 Task: Look for products in the category "Hand Sanitizer" that are on sale.
Action: Mouse moved to (705, 268)
Screenshot: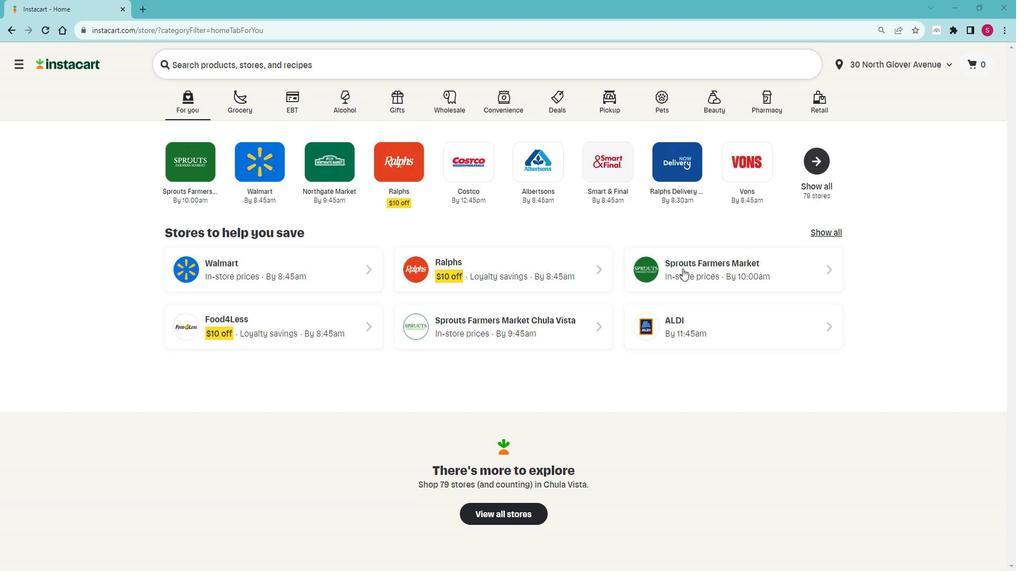 
Action: Mouse pressed left at (705, 268)
Screenshot: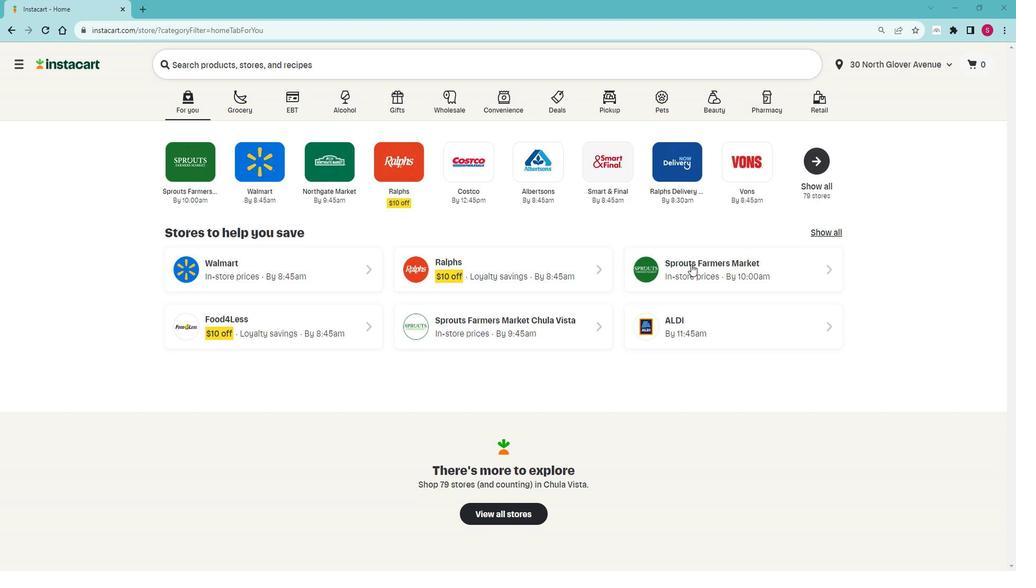
Action: Mouse moved to (49, 433)
Screenshot: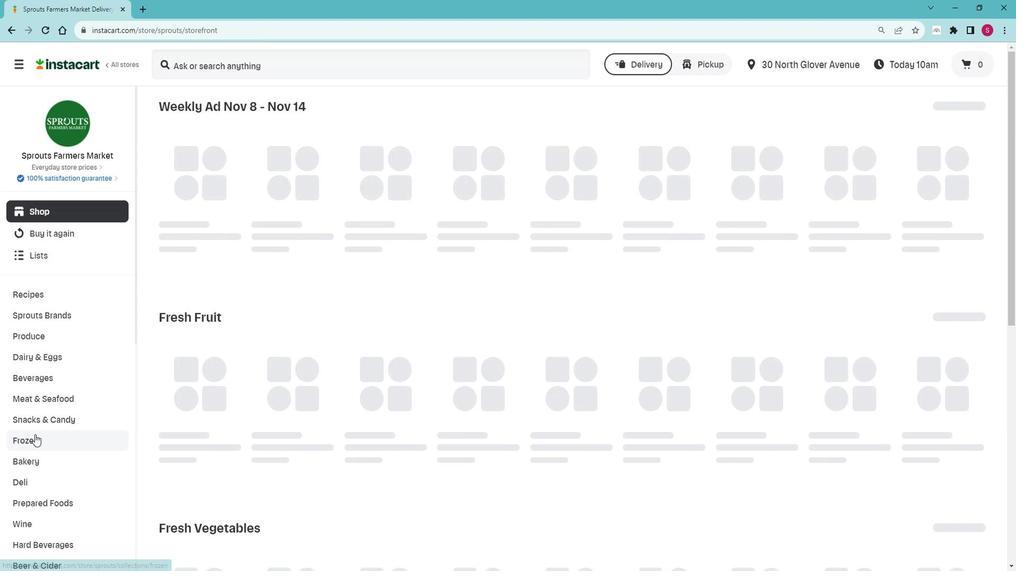 
Action: Mouse scrolled (49, 432) with delta (0, 0)
Screenshot: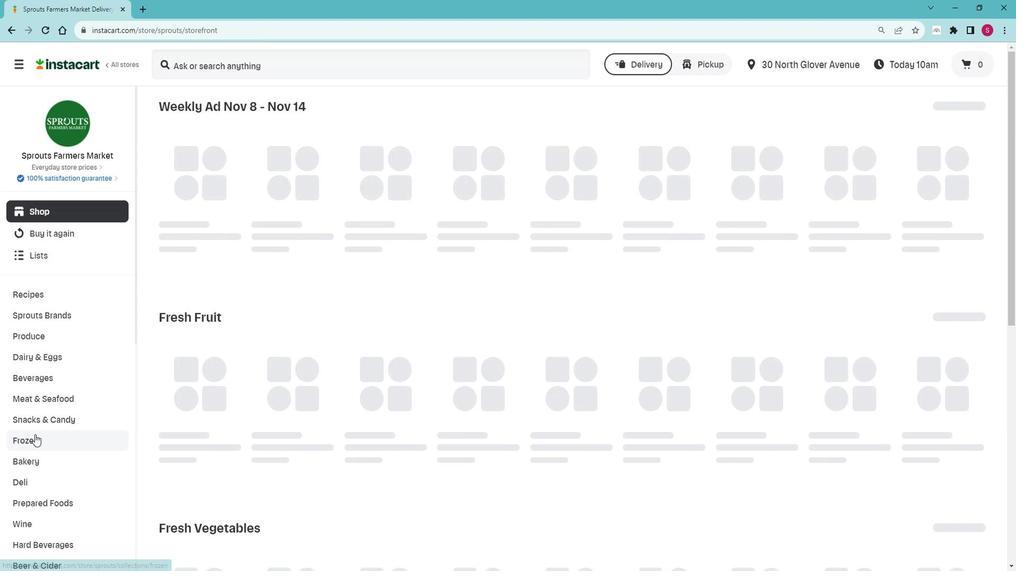 
Action: Mouse moved to (49, 433)
Screenshot: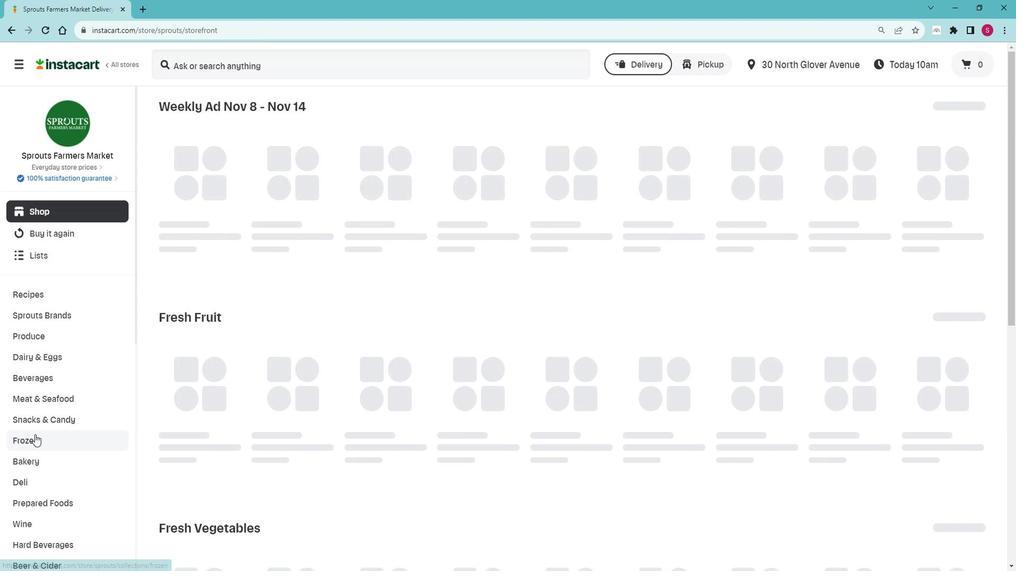 
Action: Mouse scrolled (49, 433) with delta (0, 0)
Screenshot: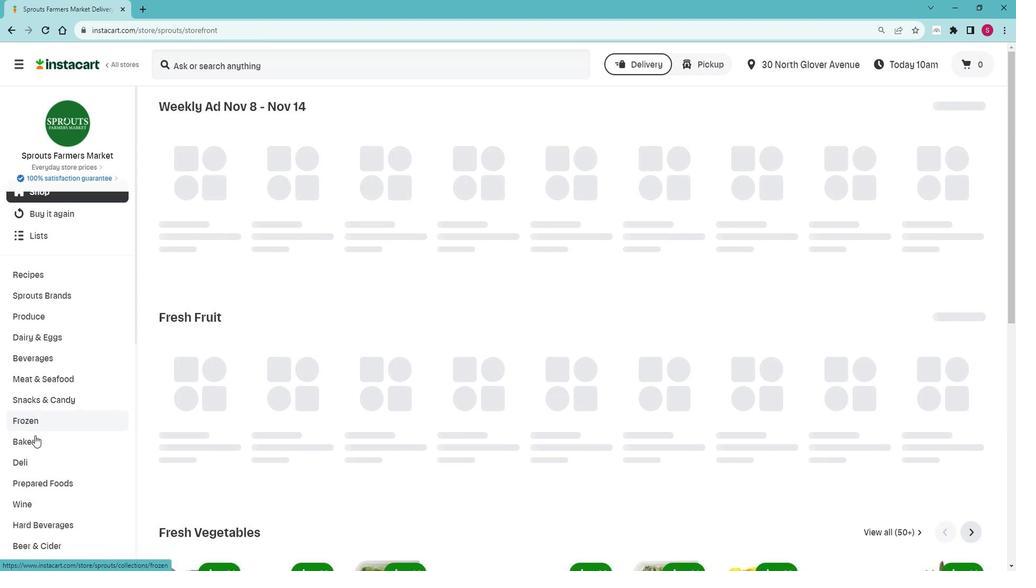 
Action: Mouse moved to (49, 433)
Screenshot: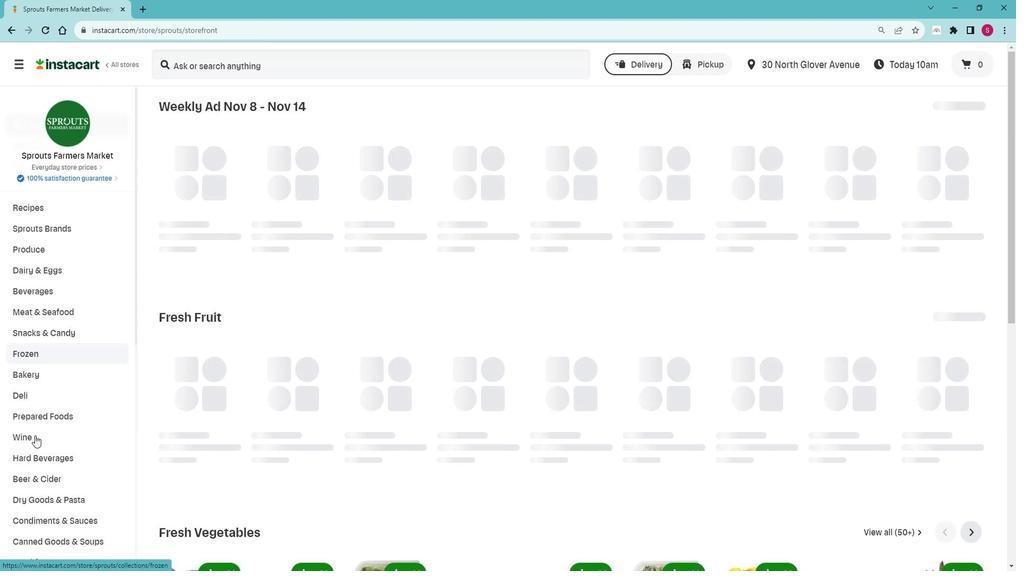 
Action: Mouse scrolled (49, 433) with delta (0, 0)
Screenshot: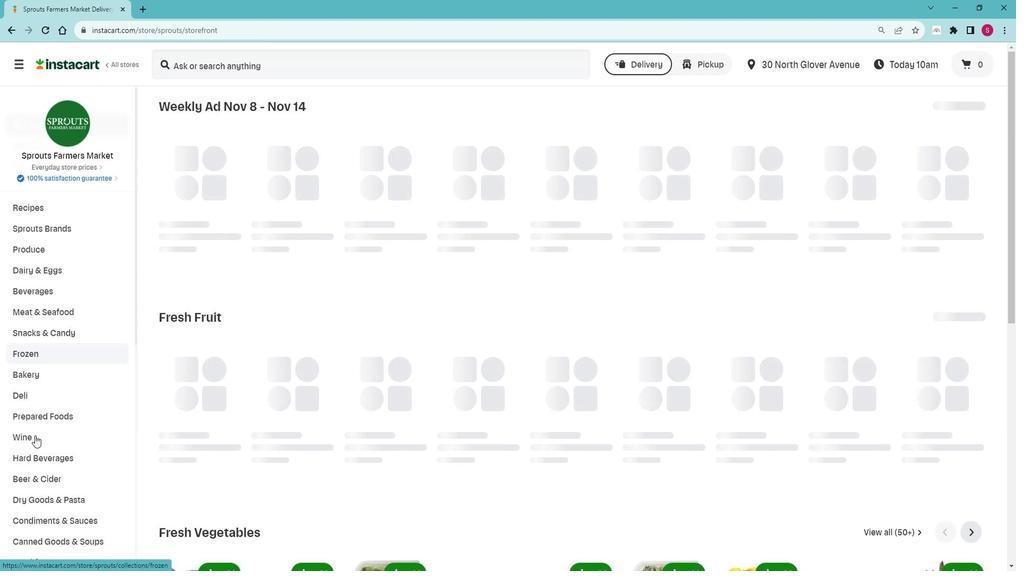 
Action: Mouse moved to (52, 433)
Screenshot: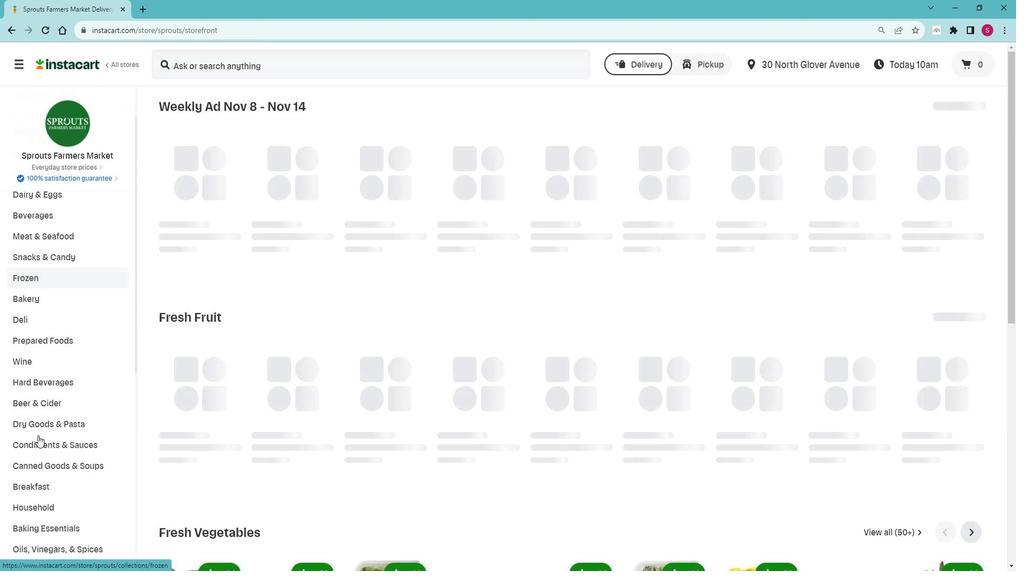 
Action: Mouse scrolled (52, 433) with delta (0, 0)
Screenshot: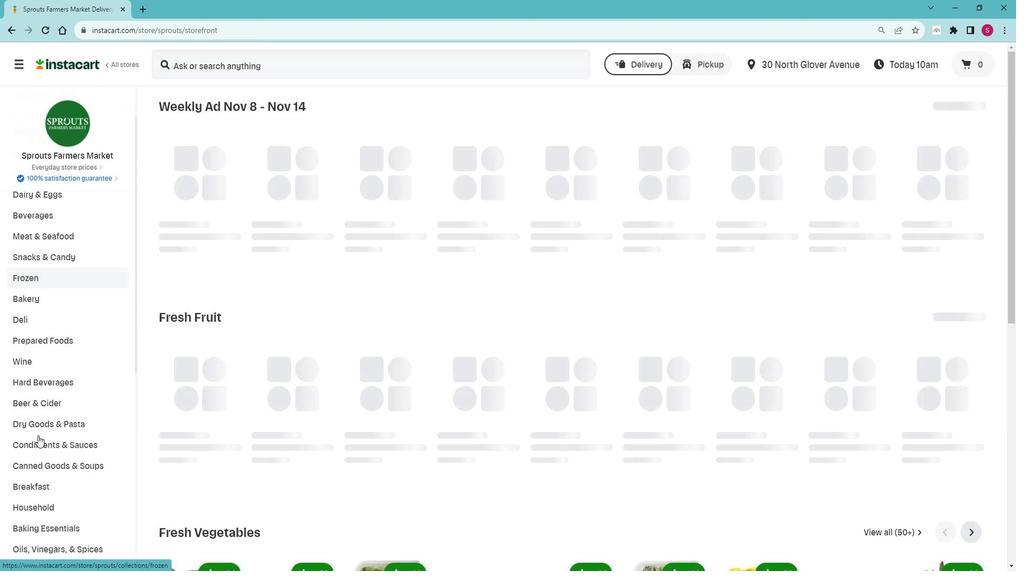 
Action: Mouse scrolled (52, 433) with delta (0, 0)
Screenshot: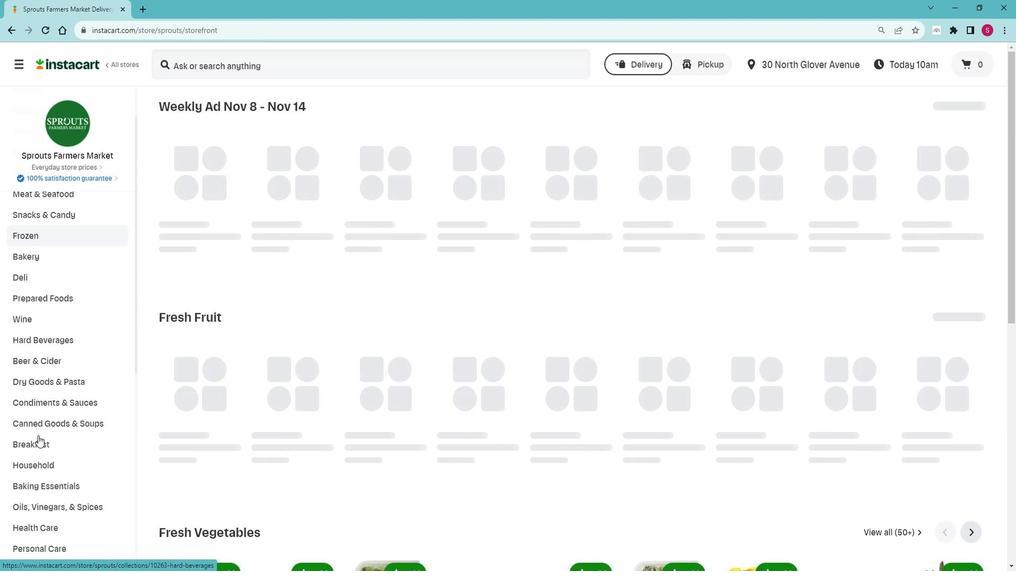 
Action: Mouse moved to (54, 433)
Screenshot: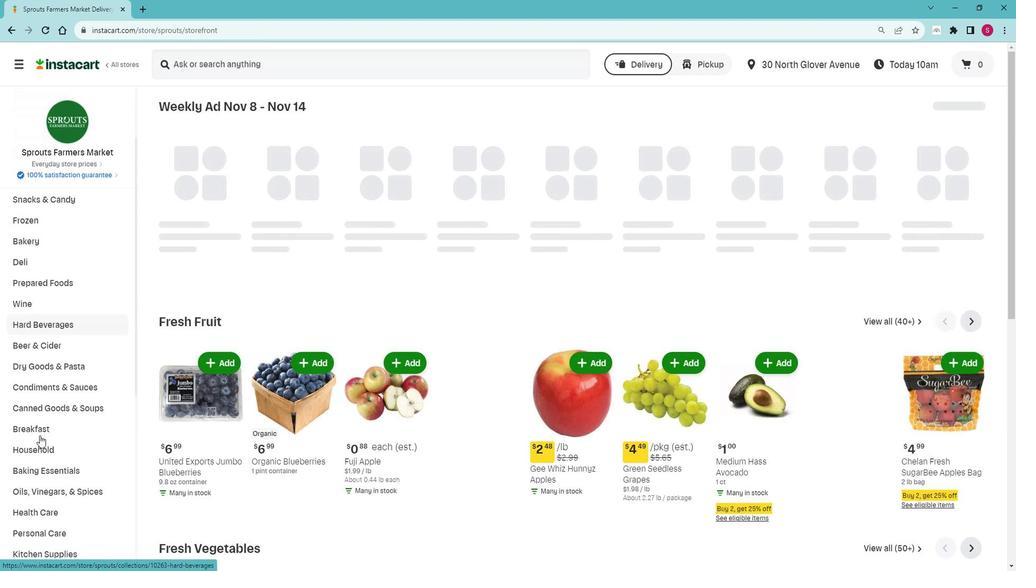 
Action: Mouse scrolled (54, 433) with delta (0, 0)
Screenshot: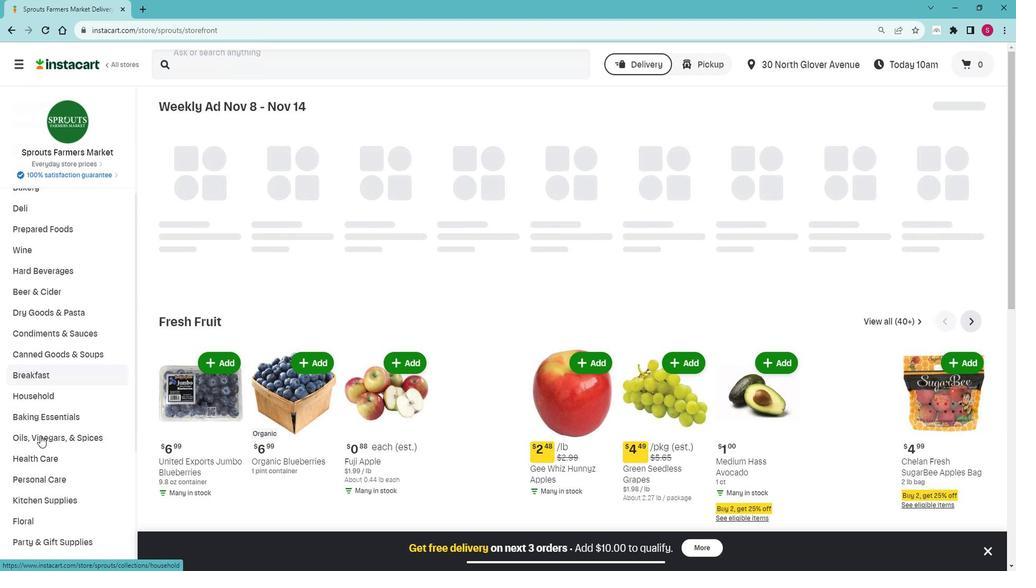 
Action: Mouse moved to (82, 428)
Screenshot: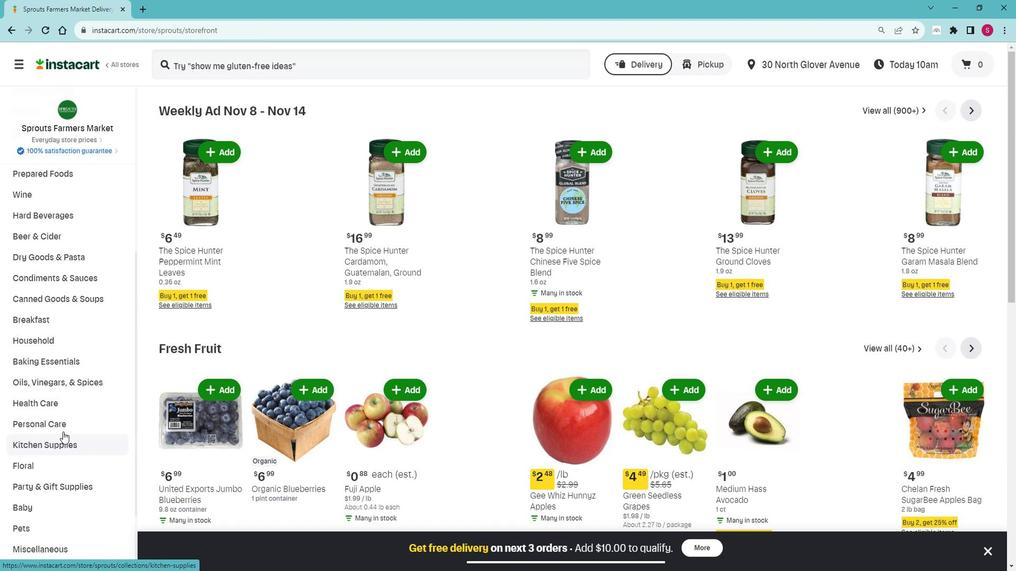 
Action: Mouse pressed left at (82, 428)
Screenshot: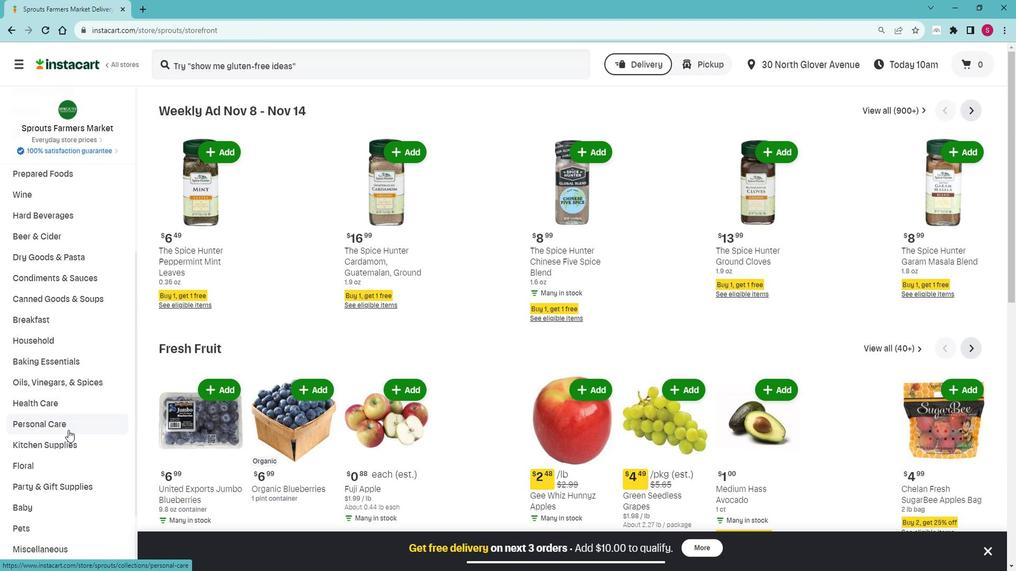 
Action: Mouse moved to (82, 438)
Screenshot: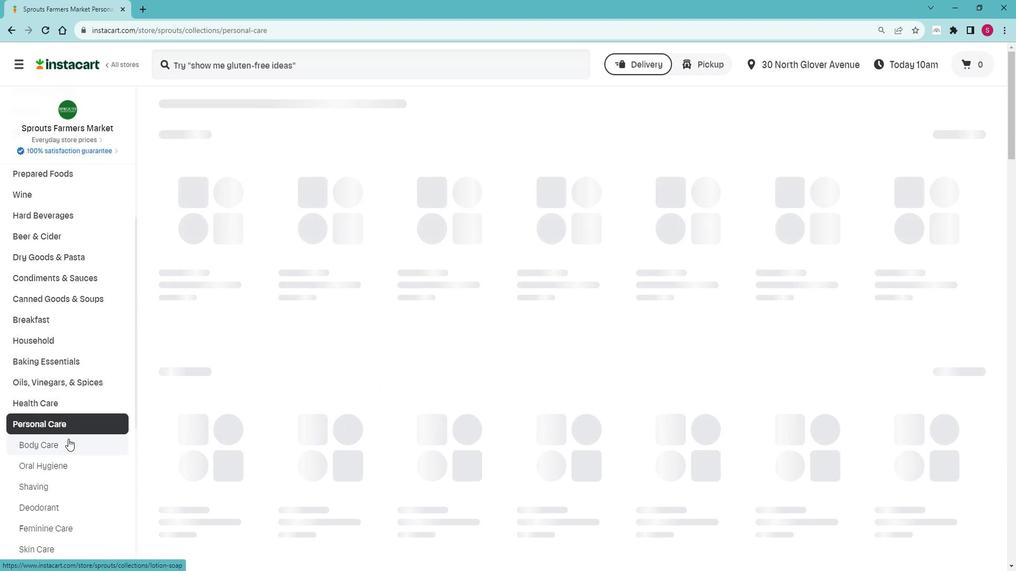 
Action: Mouse pressed left at (82, 438)
Screenshot: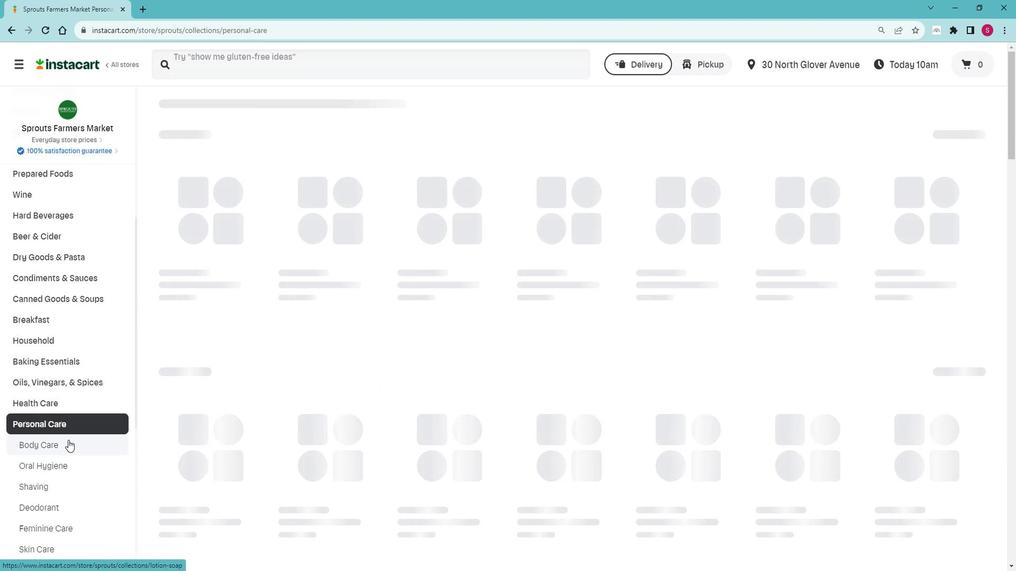 
Action: Mouse moved to (565, 157)
Screenshot: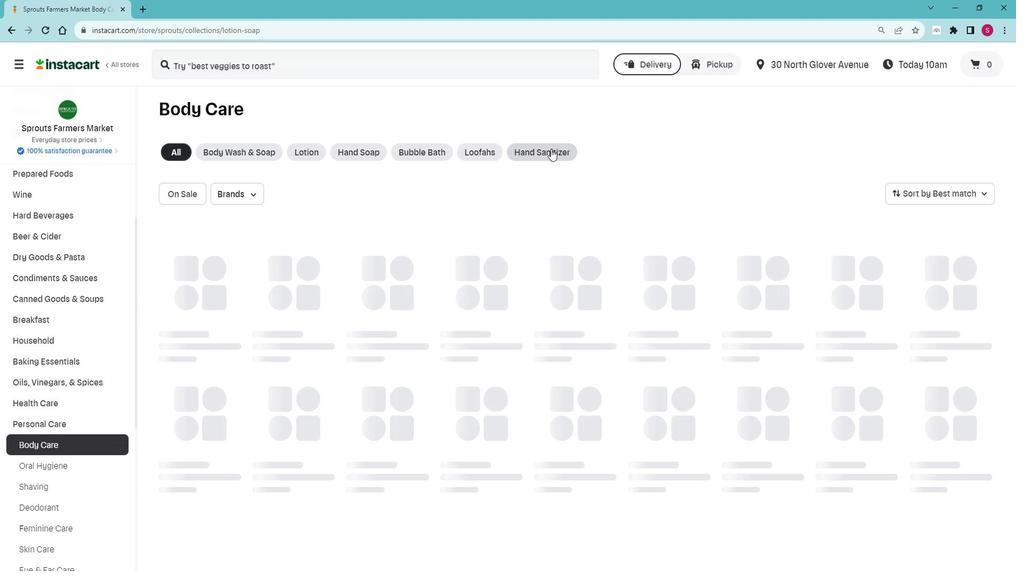 
Action: Mouse pressed left at (565, 157)
Screenshot: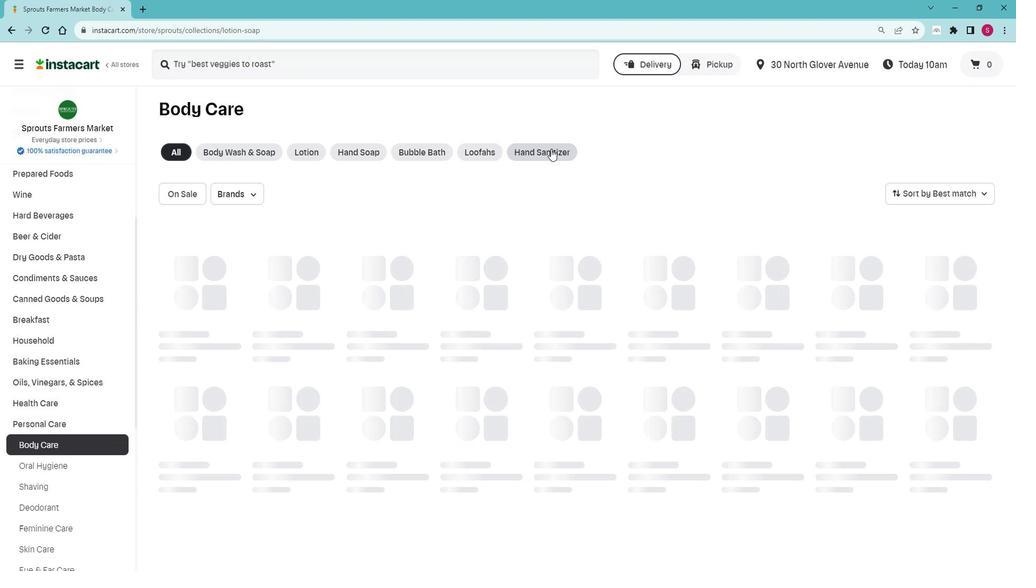 
Action: Mouse moved to (490, 212)
Screenshot: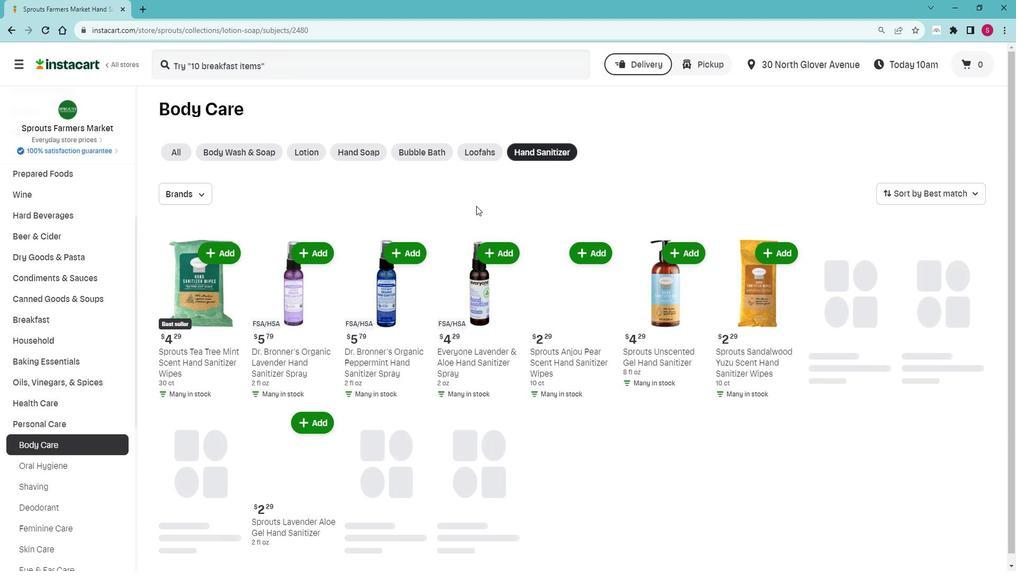 
Action: Mouse scrolled (490, 212) with delta (0, 0)
Screenshot: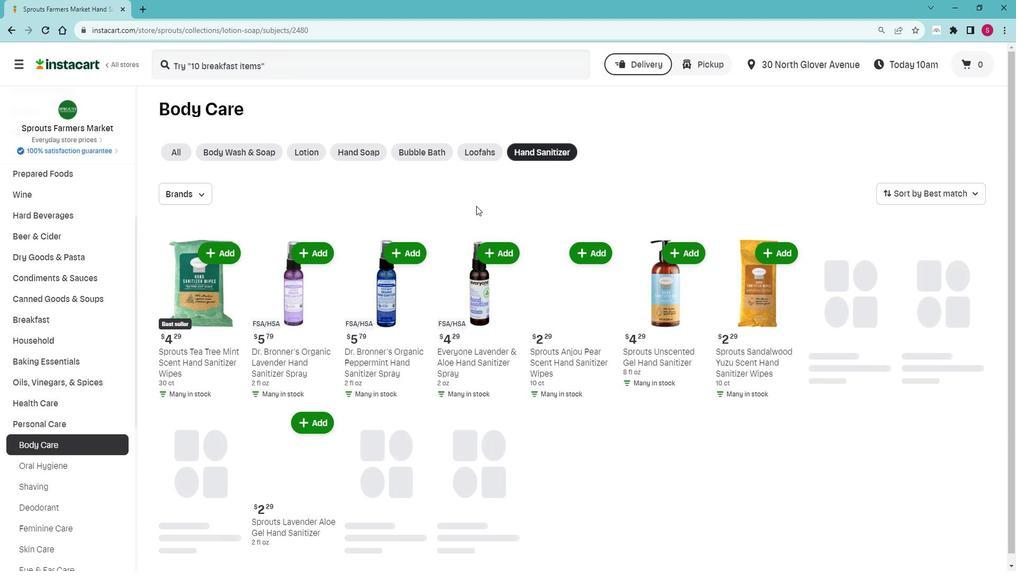 
Action: Mouse moved to (494, 213)
Screenshot: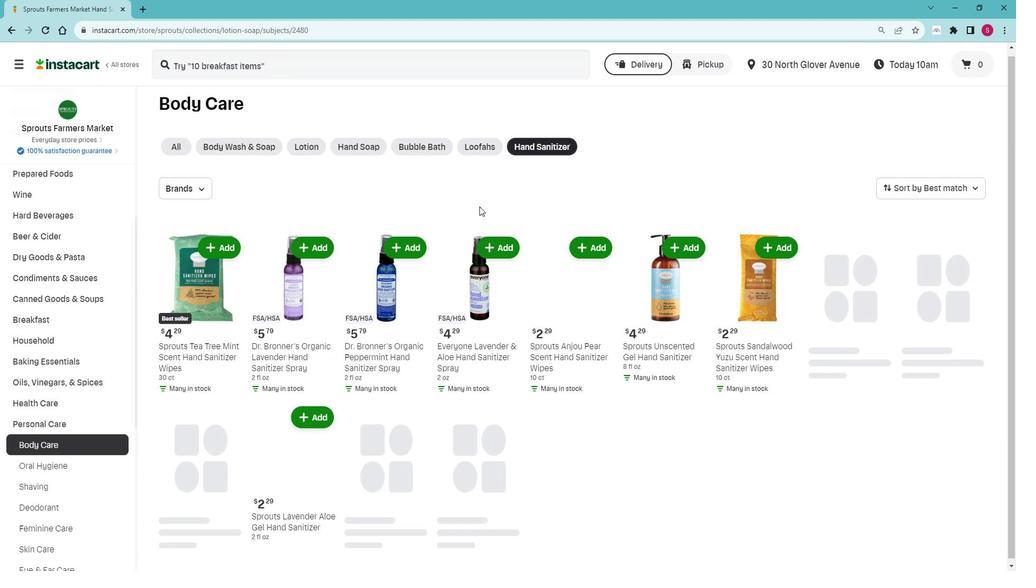 
Action: Mouse scrolled (494, 212) with delta (0, 0)
Screenshot: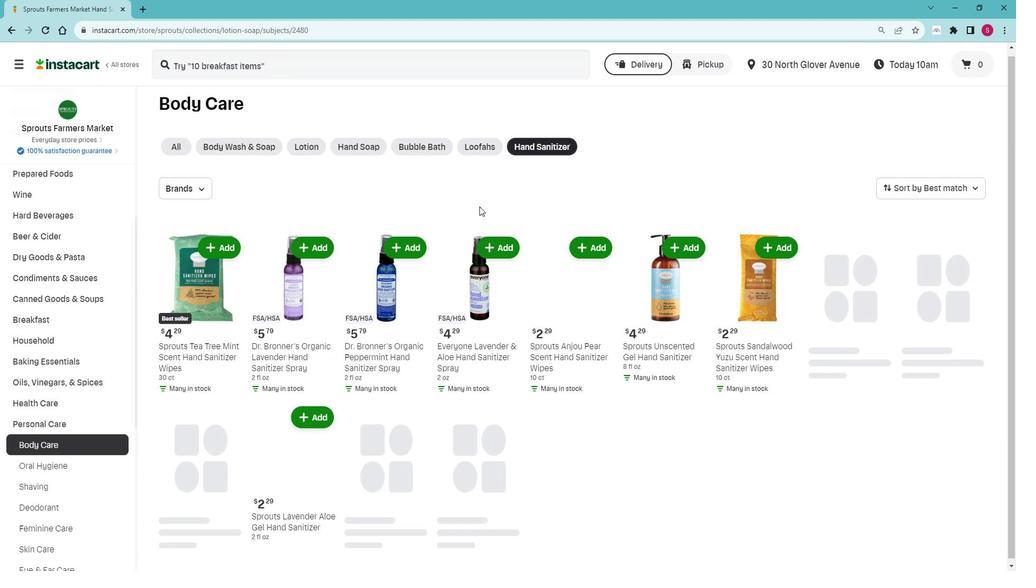 
Action: Mouse moved to (543, 226)
Screenshot: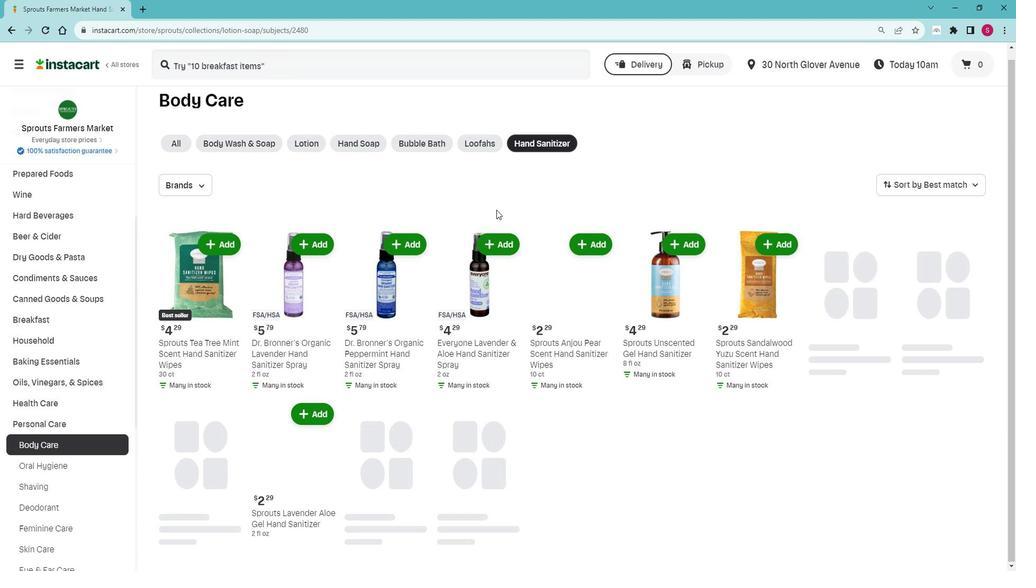 
Action: Mouse scrolled (543, 225) with delta (0, 0)
Screenshot: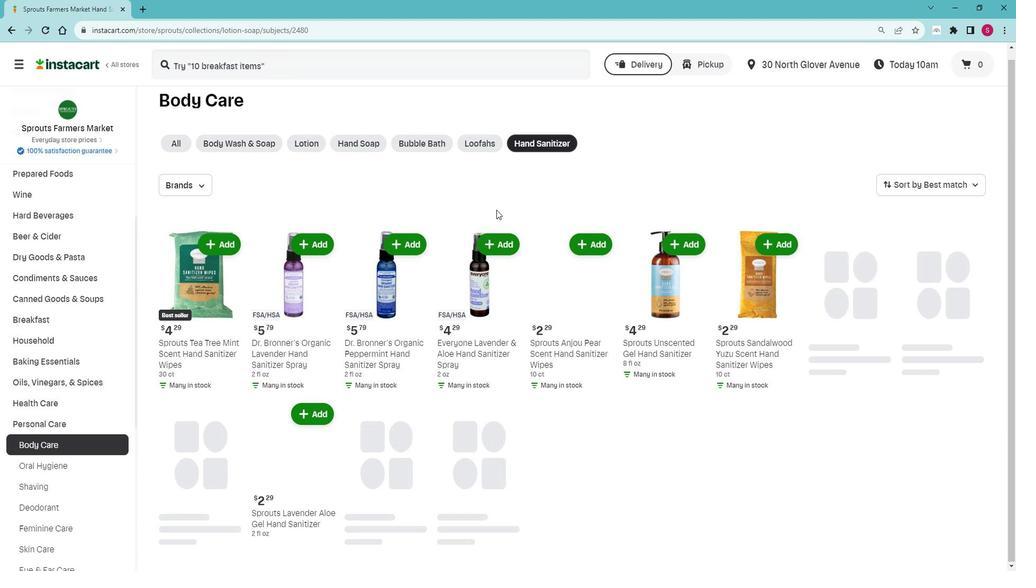
Action: Mouse moved to (564, 232)
Screenshot: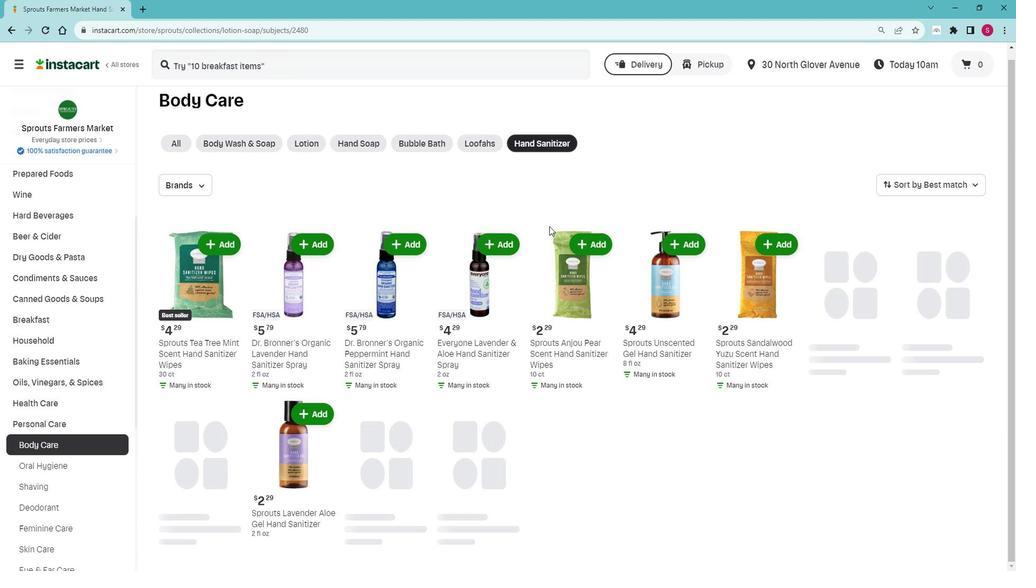 
Action: Mouse scrolled (564, 231) with delta (0, 0)
Screenshot: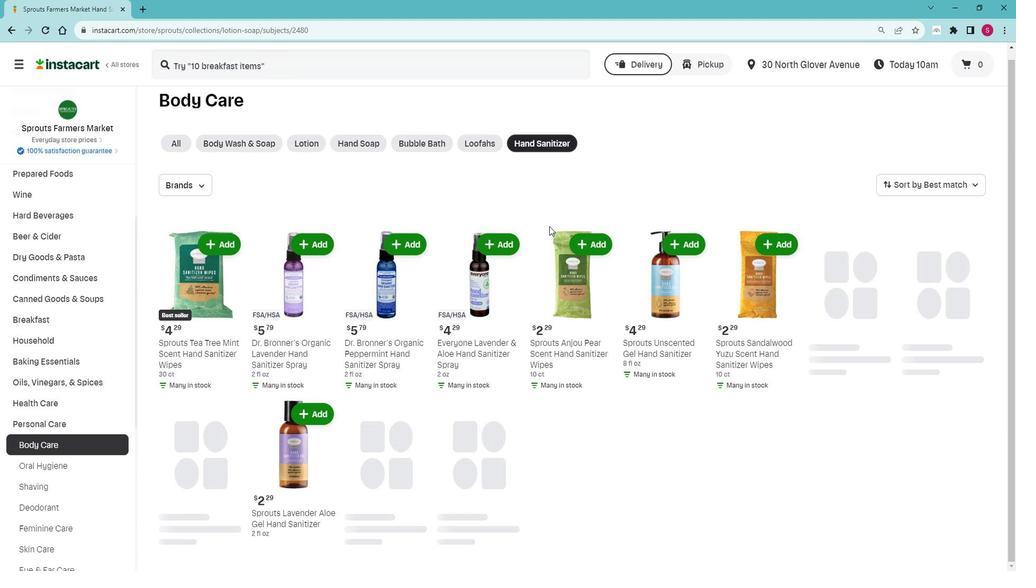 
Action: Mouse moved to (497, 184)
Screenshot: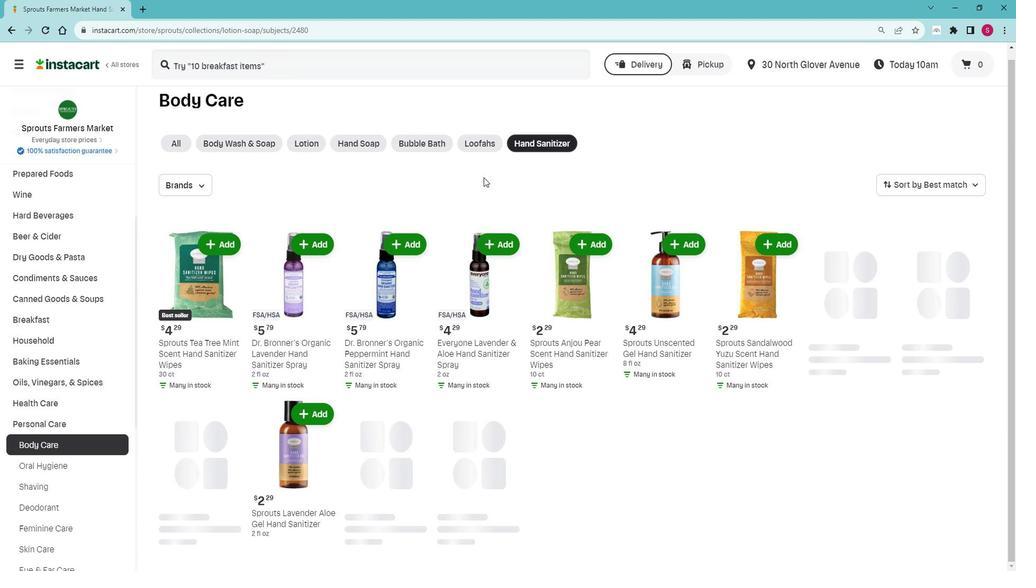 
